 Task: Stop the current video.
Action: Mouse moved to (28, 18)
Screenshot: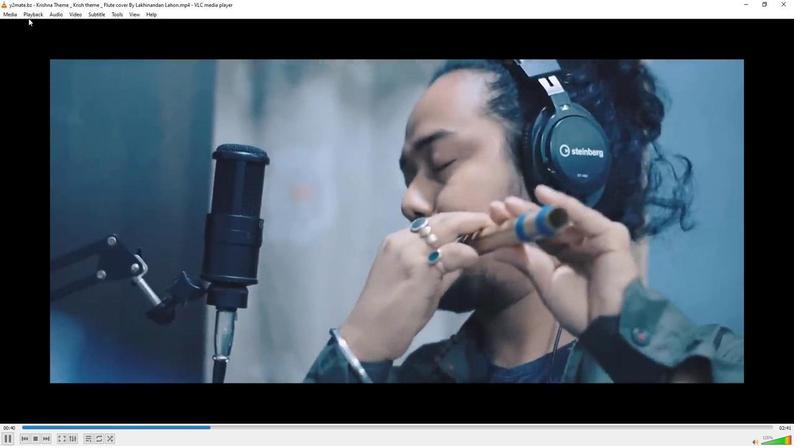 
Action: Mouse pressed left at (28, 18)
Screenshot: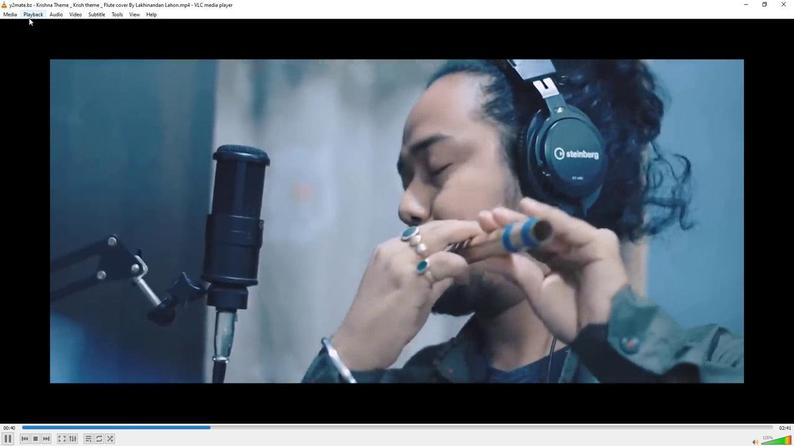 
Action: Mouse moved to (39, 135)
Screenshot: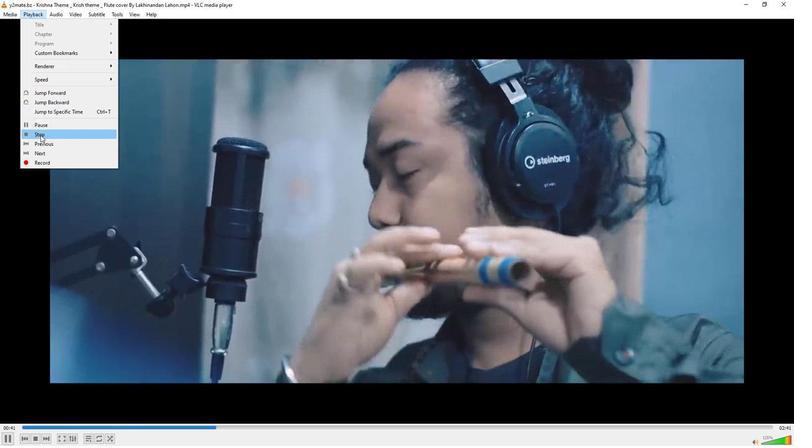 
Action: Mouse pressed left at (39, 135)
Screenshot: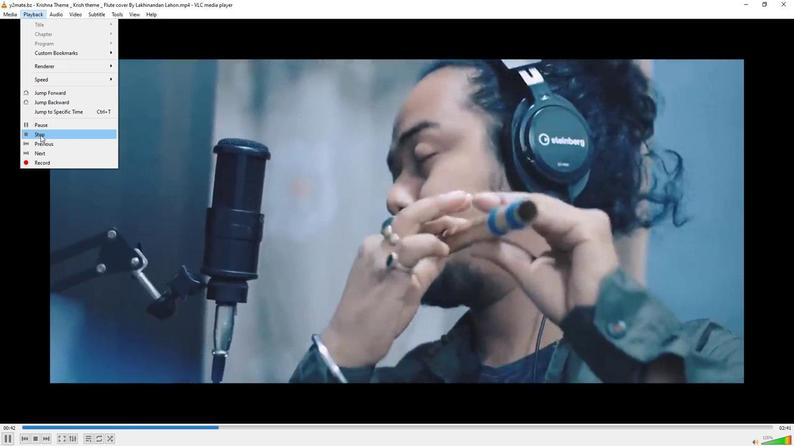 
Action: Mouse moved to (119, 163)
Screenshot: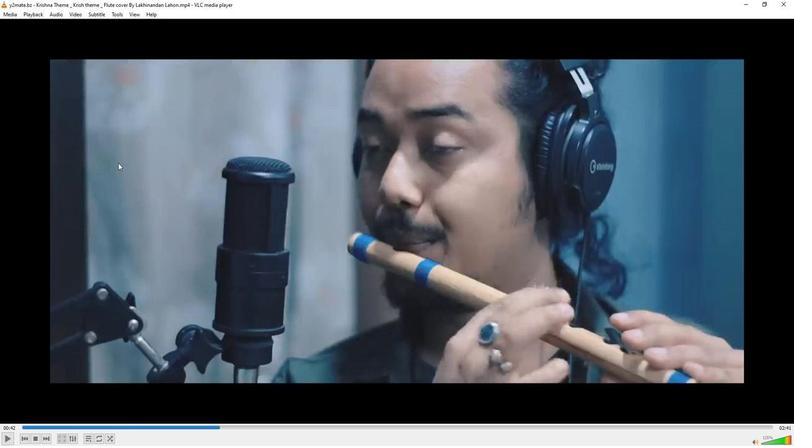 
